 Task: Open a blank sheet, save the file as Americanrevolution.doc and add heading 'American Revolution'American Revolution ,with the parapraph,with the parapraph The American Revolution marked the country's fight for independence from British rule. Events like the Boston Tea Party and the signing of the Declaration of Independence shaped the foundation of the United States and its commitment to liberty and self-governance.Apply Font Style Aharoni And font size 14. Apply font style in  Heading Bernard MT Condensed and font size 14 Change heading alignment to  Center
Action: Key pressed ctrl+N
Screenshot: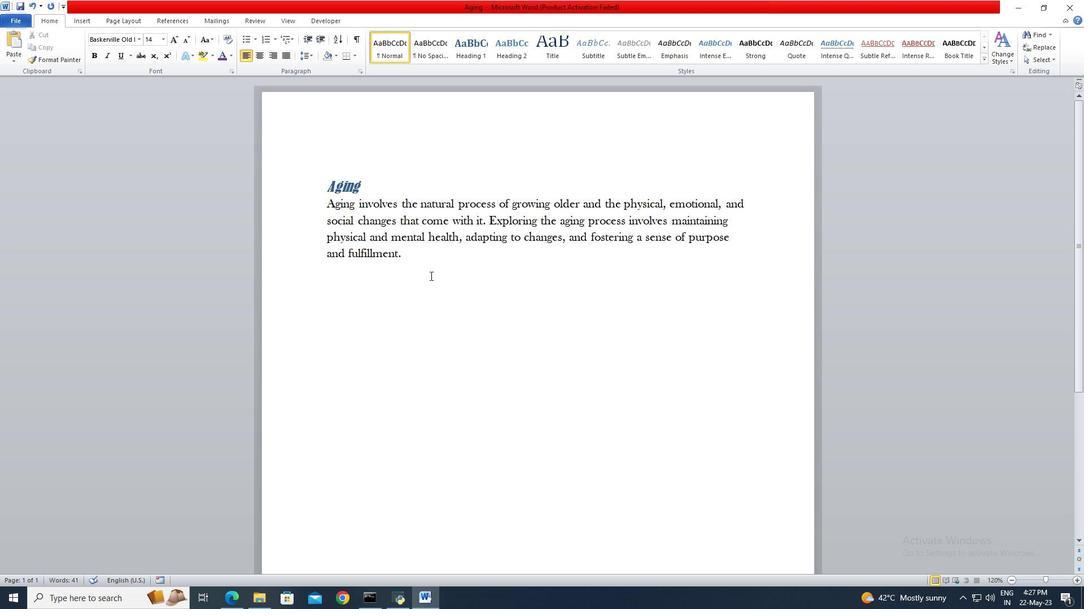 
Action: Mouse moved to (26, 22)
Screenshot: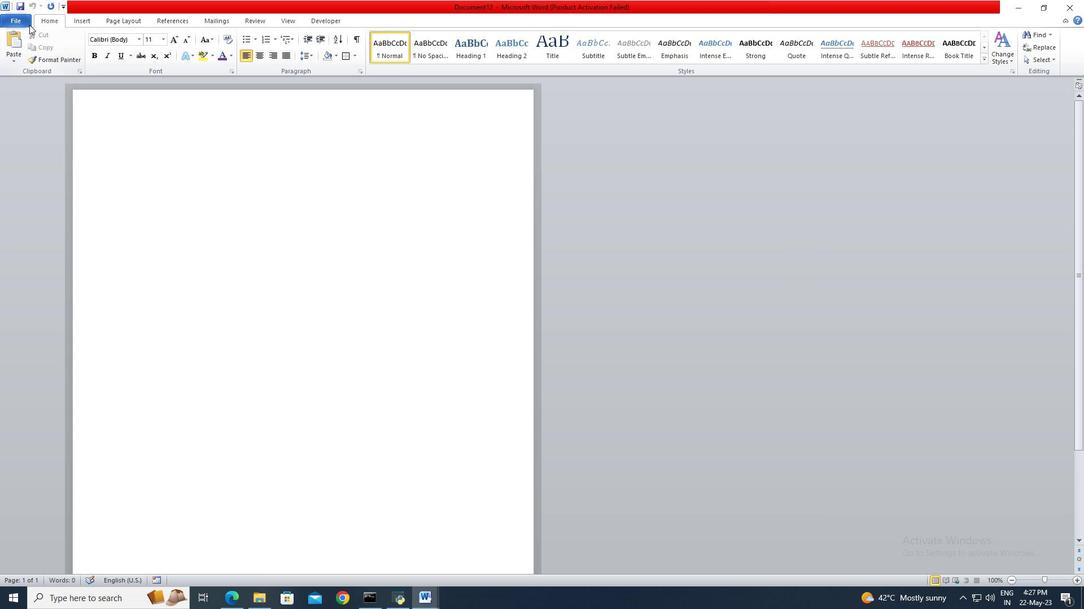 
Action: Mouse pressed left at (26, 22)
Screenshot: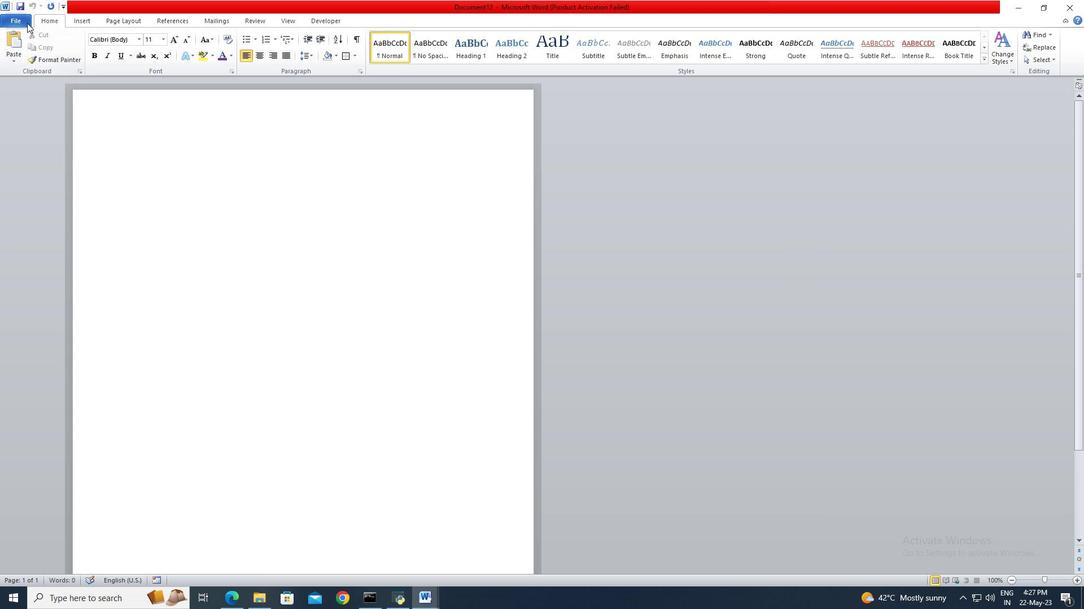 
Action: Mouse moved to (33, 54)
Screenshot: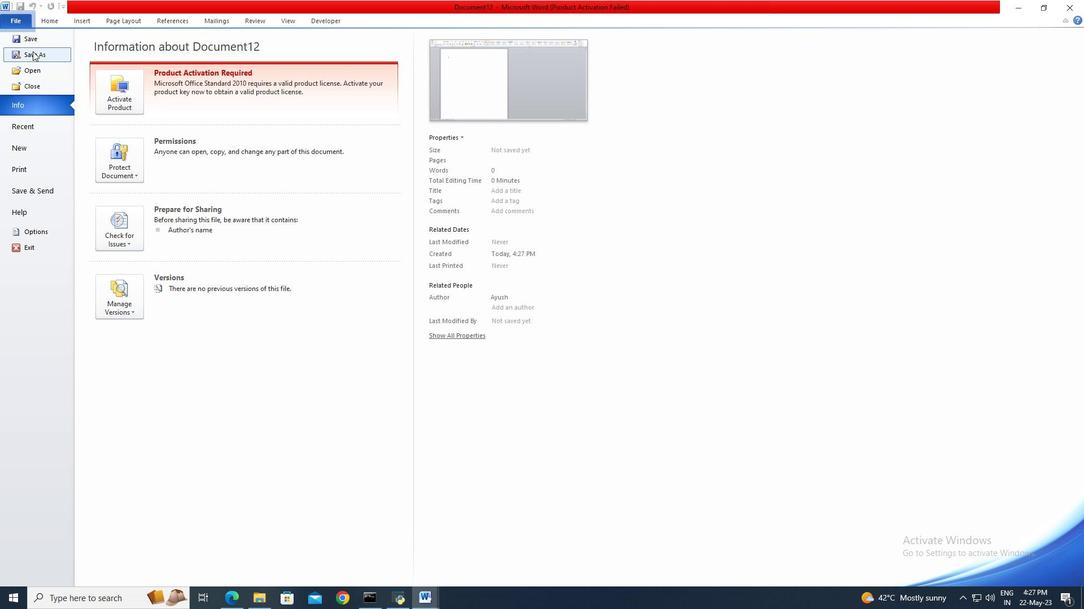 
Action: Mouse pressed left at (33, 54)
Screenshot: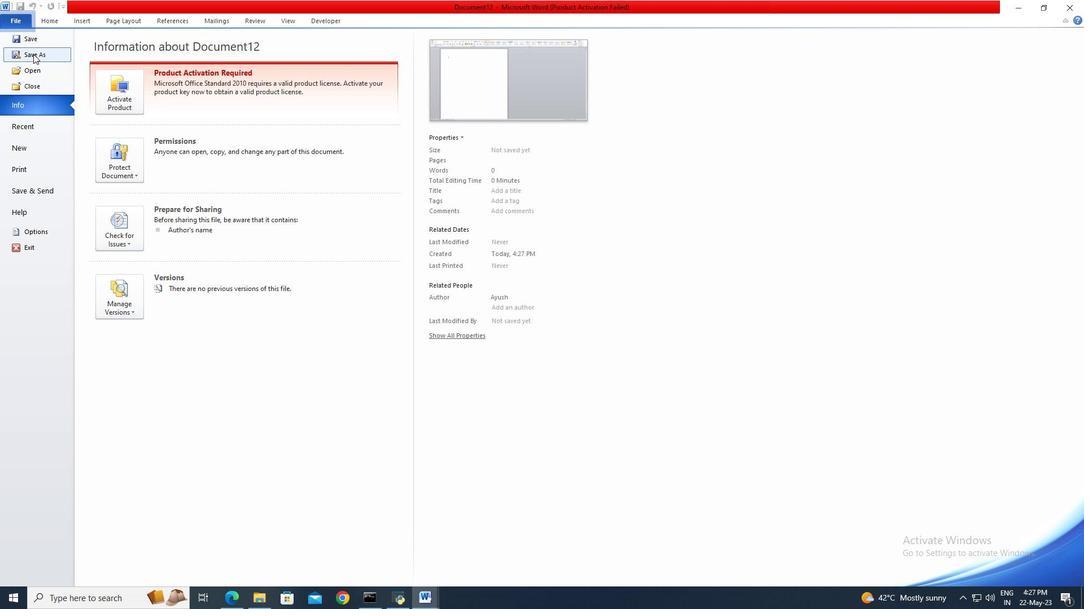 
Action: Key pressed <Key.shift>Americanrevolution
Screenshot: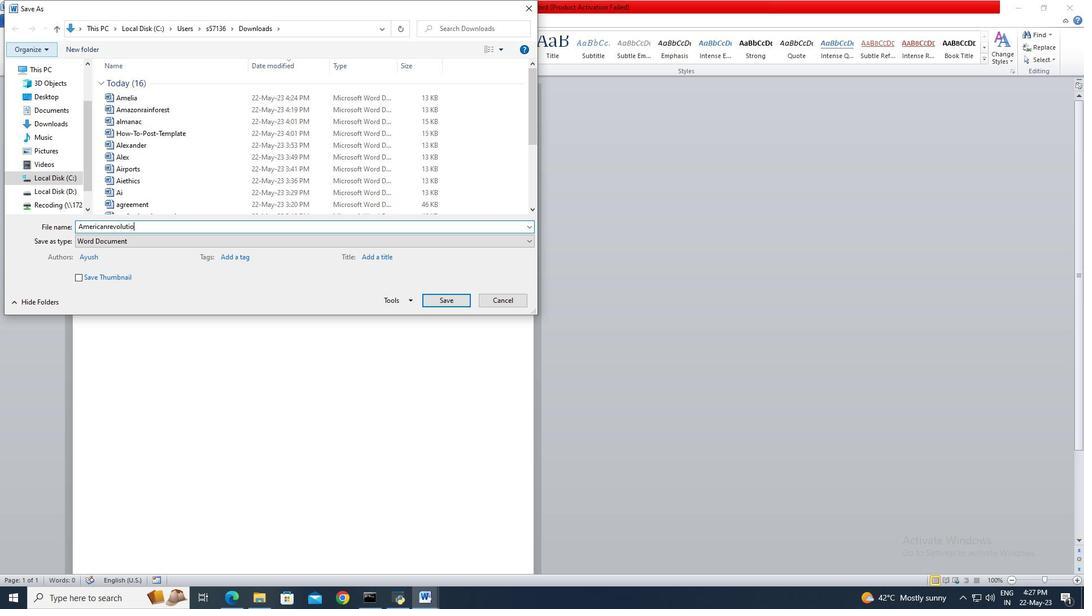 
Action: Mouse moved to (446, 304)
Screenshot: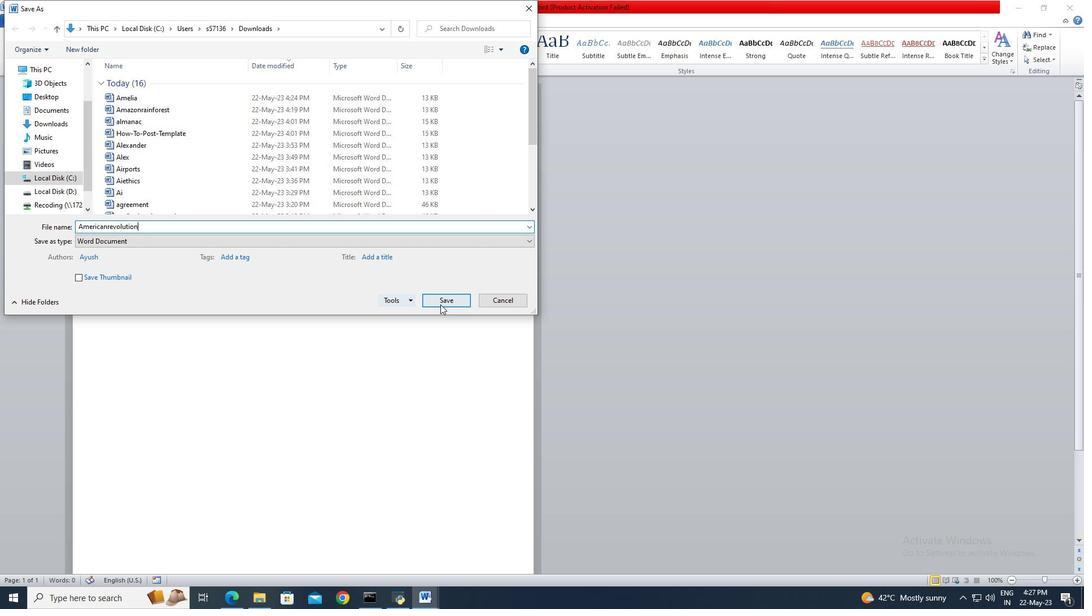 
Action: Mouse pressed left at (446, 304)
Screenshot: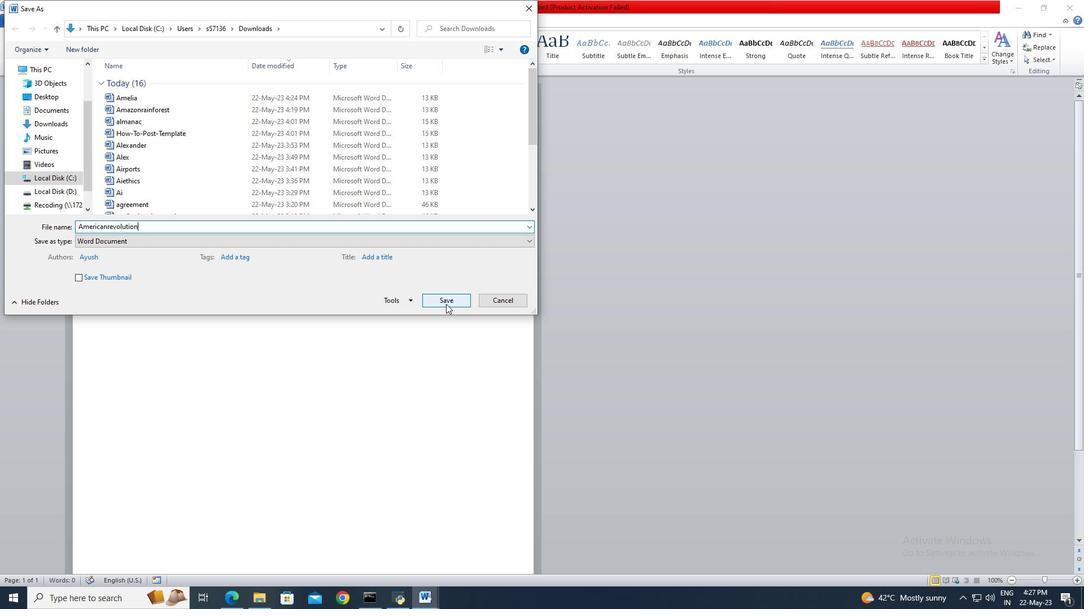 
Action: Mouse moved to (473, 54)
Screenshot: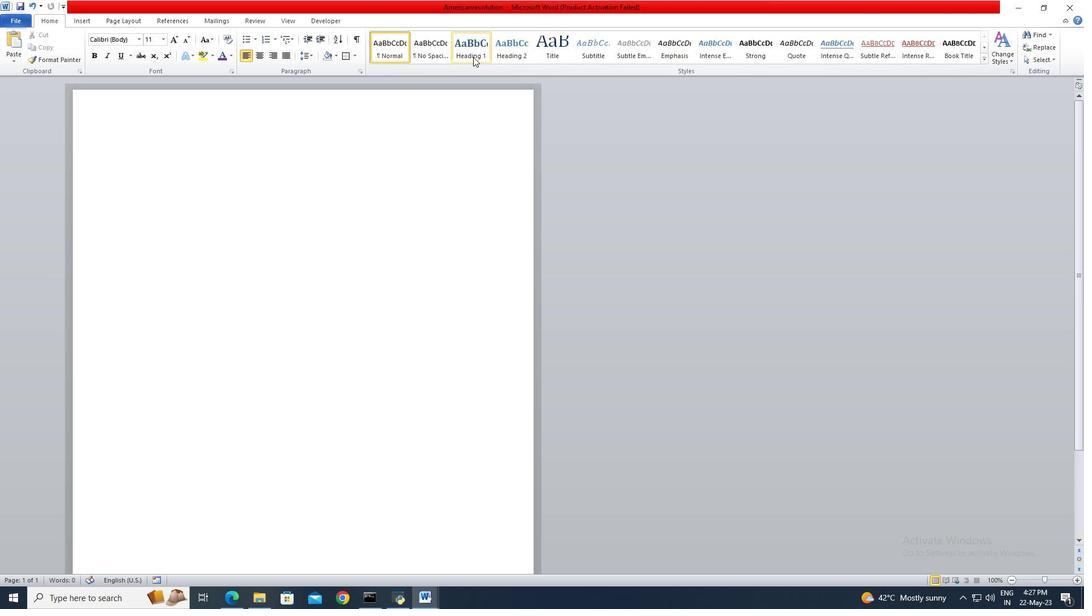 
Action: Mouse pressed left at (473, 54)
Screenshot: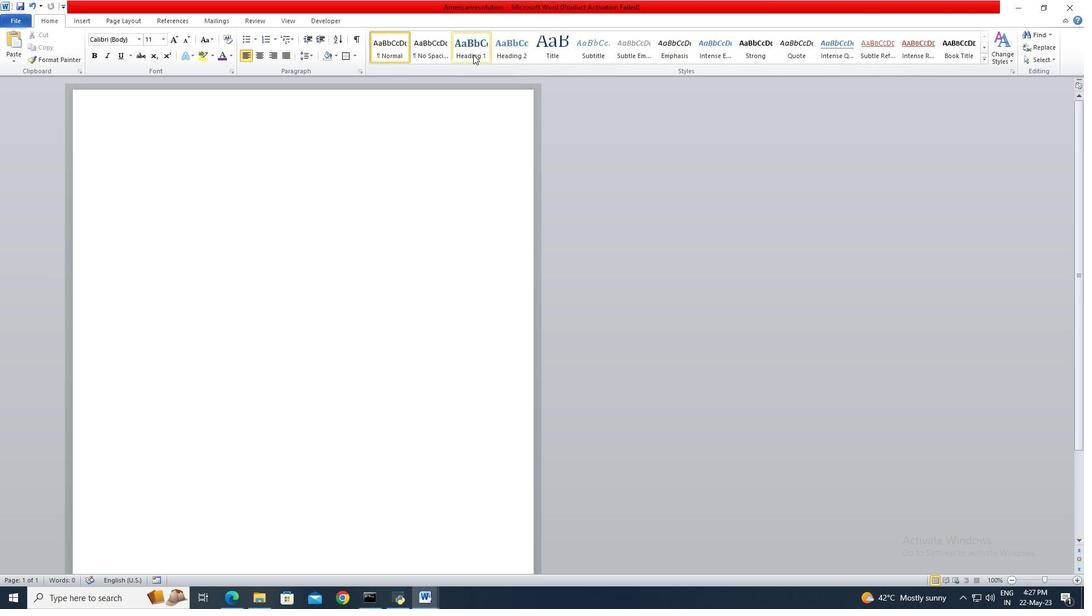 
Action: Key pressed <Key.shift>American<Key.space><Key.shift>Revolution
Screenshot: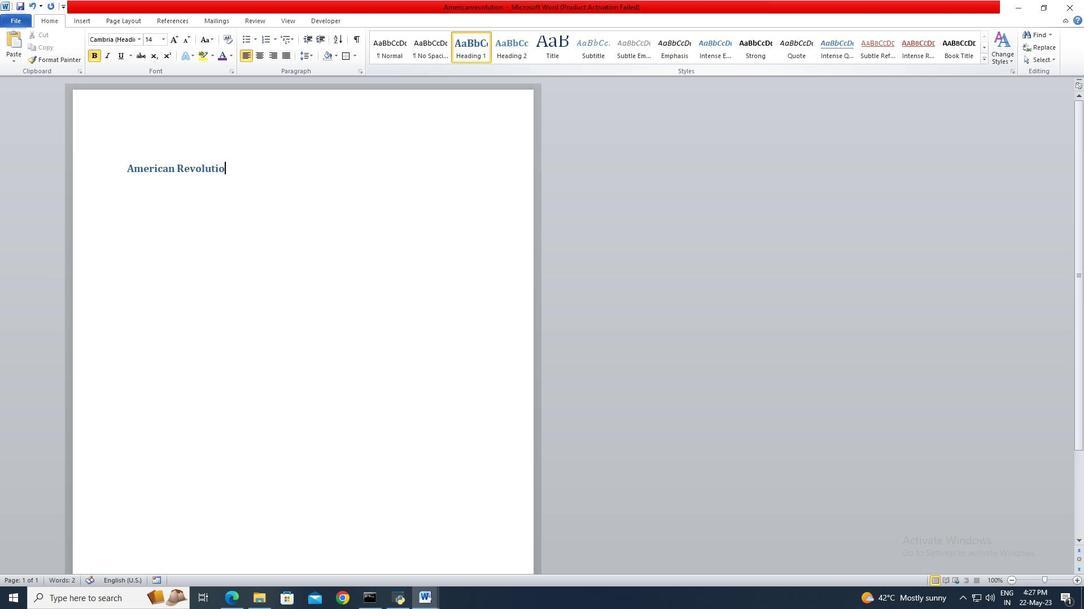 
Action: Mouse moved to (472, 54)
Screenshot: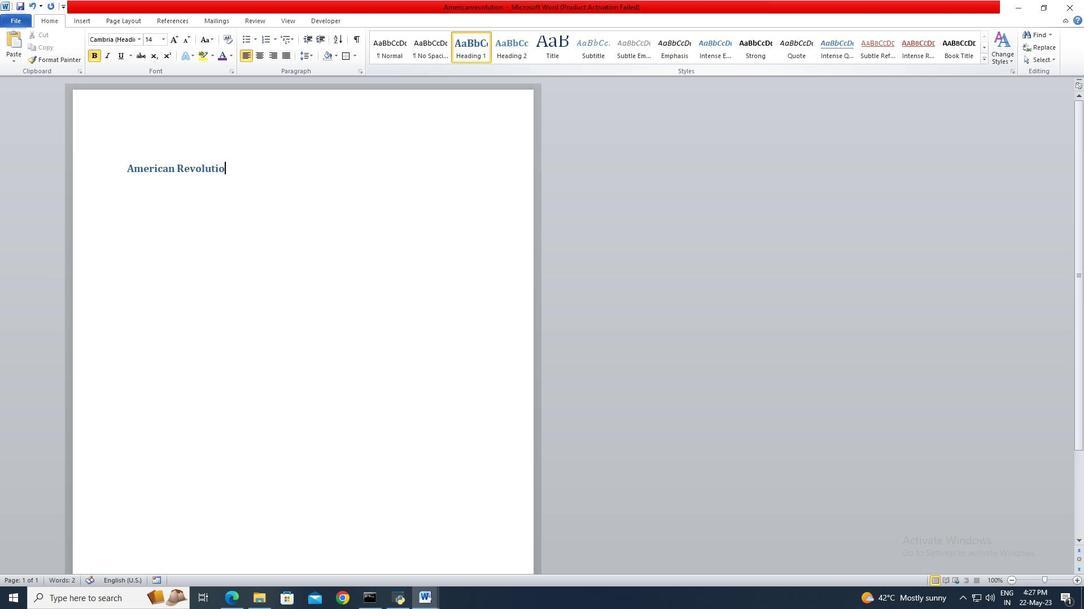 
Action: Key pressed <Key.enter><Key.shift>The<Key.space><Key.shift>American<Key.space><Key.shift>Revolution<Key.space>marked<Key.space>the<Key.space>country's<Key.space>fight<Key.space>for<Key.space>independence<Key.space>from<Key.space><Key.shift>British<Key.space>rule.<Key.space><Key.shift>Events<Key.space>like<Key.space>the<Key.space><Key.shift>Boston<Key.space><Key.shift>Tea<Key.space><Key.shift>Party<Key.space>and<Key.space>the<Key.space>signing<Key.space>of<Key.space>the<Key.space><Key.shift>Declaration<Key.space>of<Key.space><Key.shift>Independence<Key.space>shaped<Key.space>the<Key.space>foundation<Key.space>of<Key.space>the<Key.space><Key.shift>United<Key.space>s<Key.backspace><Key.shift>States<Key.space>and<Key.space>its<Key.space>commitment<Key.space>to<Key.space>liberty<Key.space>and<Key.space>self-governance.
Screenshot: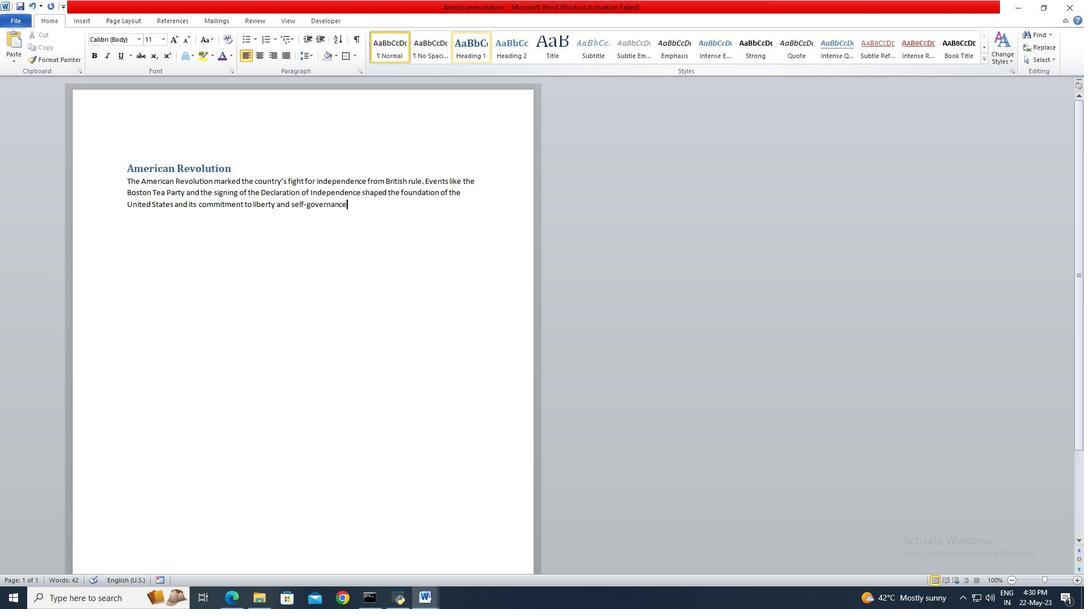 
Action: Mouse moved to (133, 183)
Screenshot: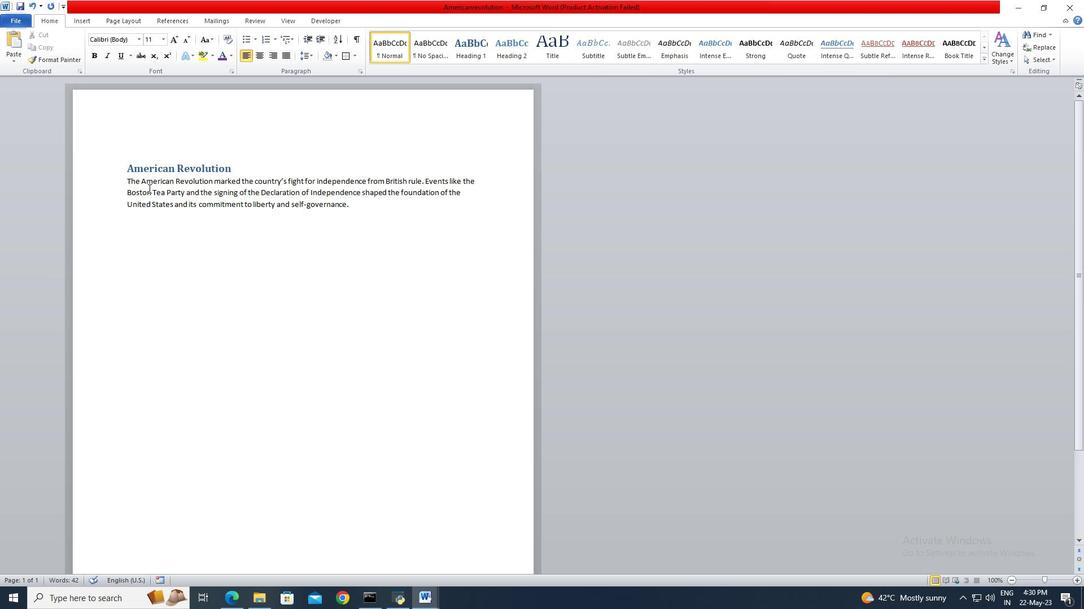 
Action: Mouse pressed left at (133, 183)
Screenshot: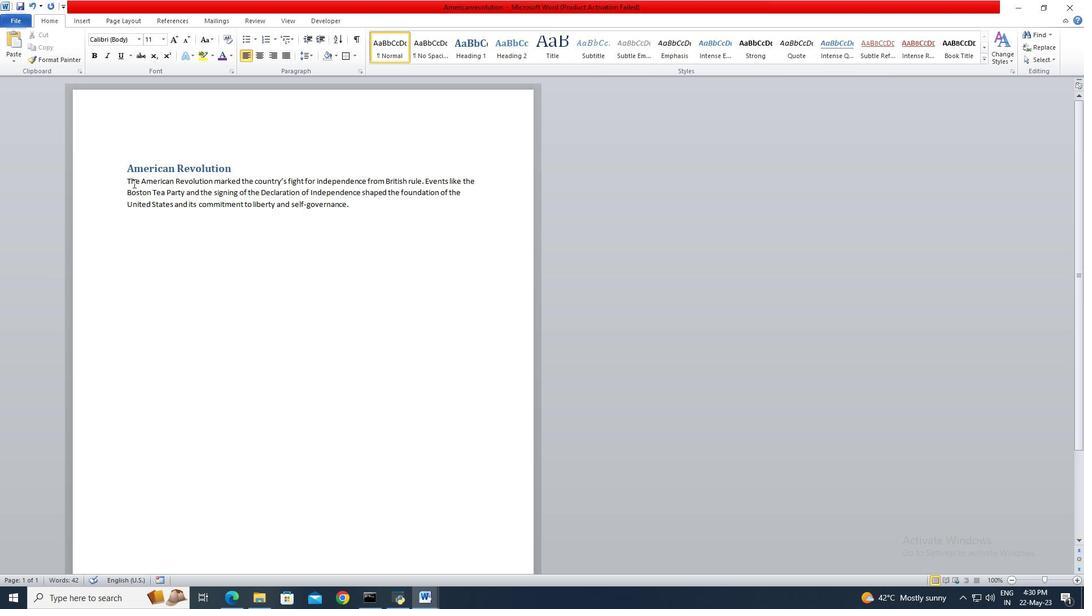 
Action: Mouse moved to (128, 177)
Screenshot: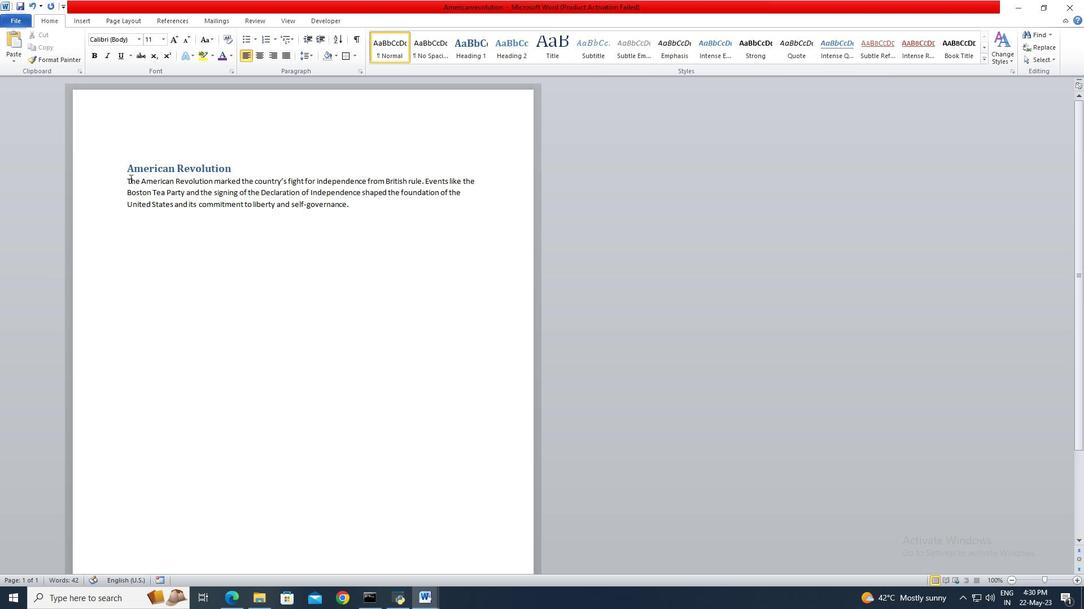 
Action: Mouse pressed left at (128, 177)
Screenshot: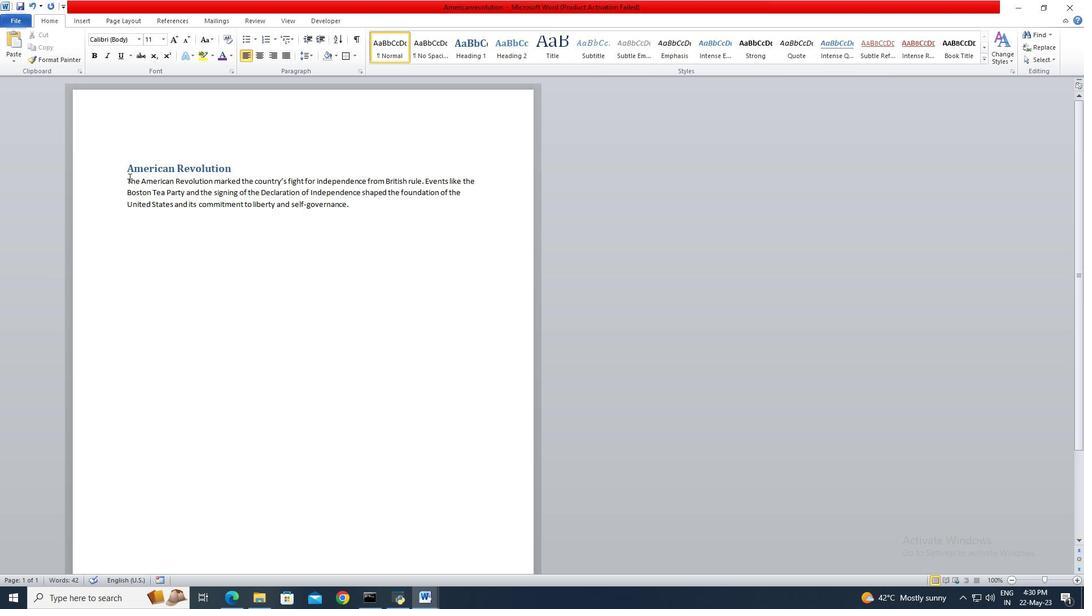 
Action: Mouse moved to (346, 212)
Screenshot: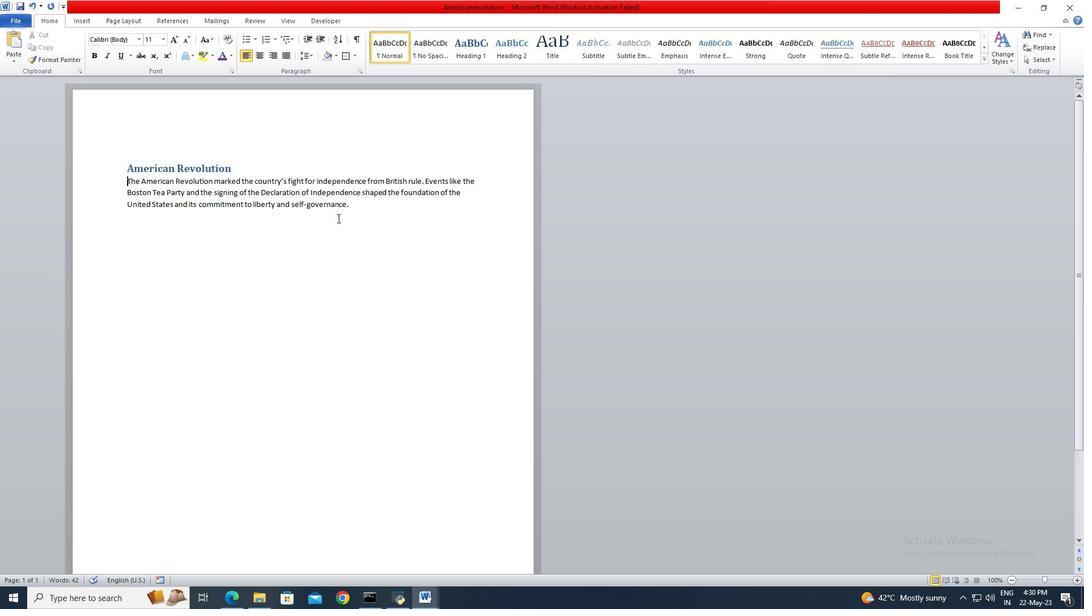 
Action: Key pressed <Key.shift>
Screenshot: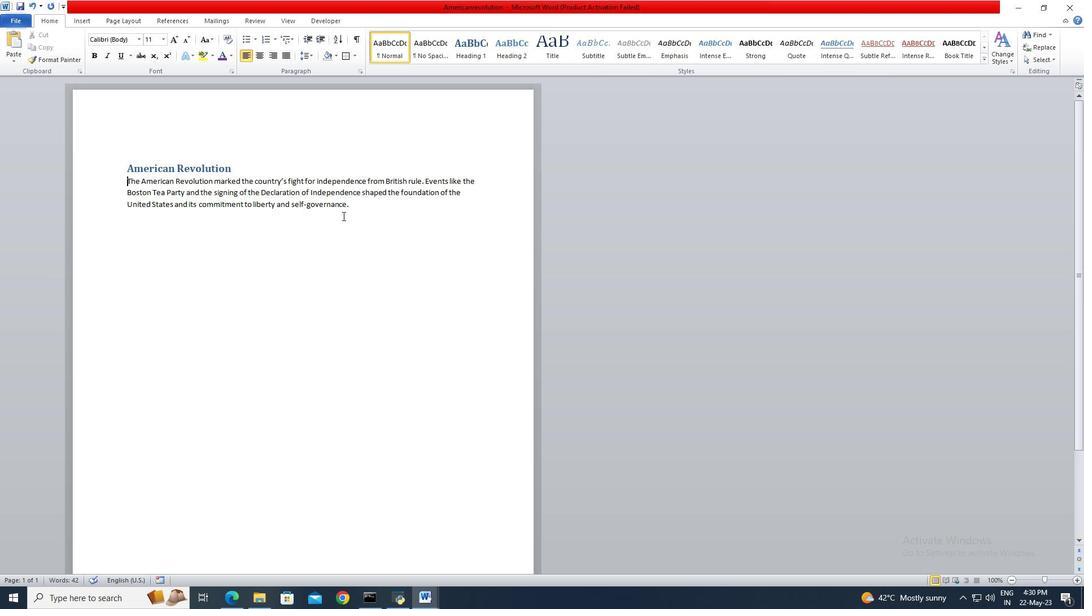 
Action: Mouse moved to (352, 208)
Screenshot: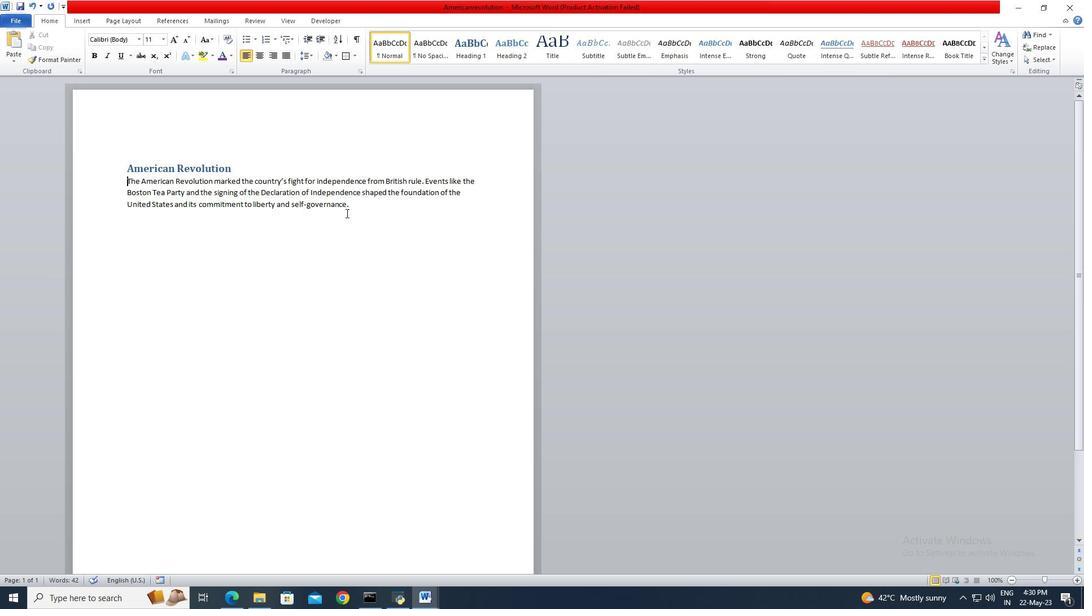 
Action: Mouse pressed left at (352, 208)
Screenshot: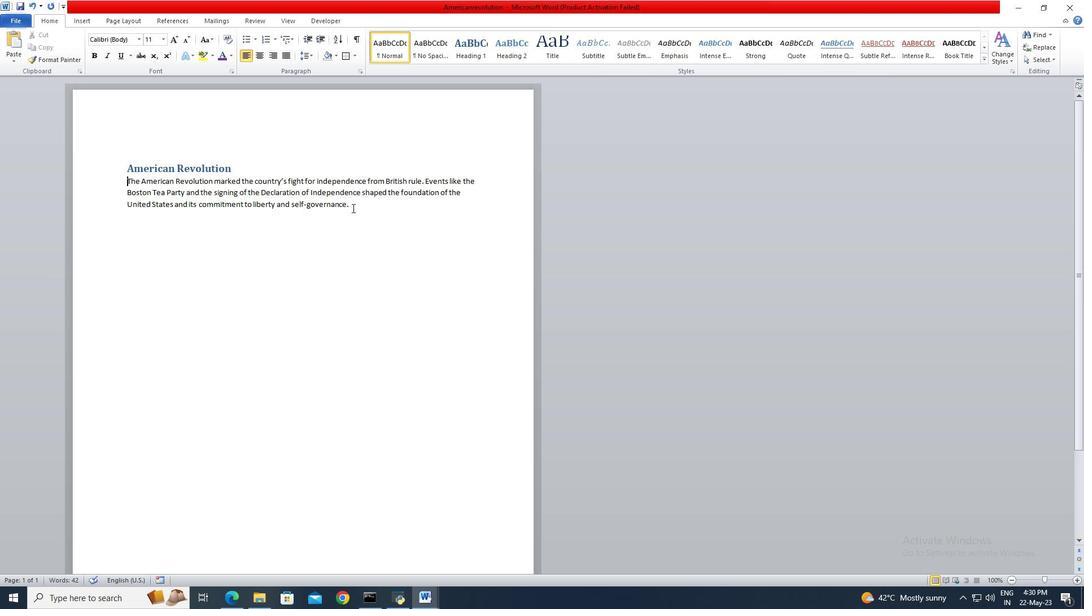 
Action: Key pressed <Key.shift>
Screenshot: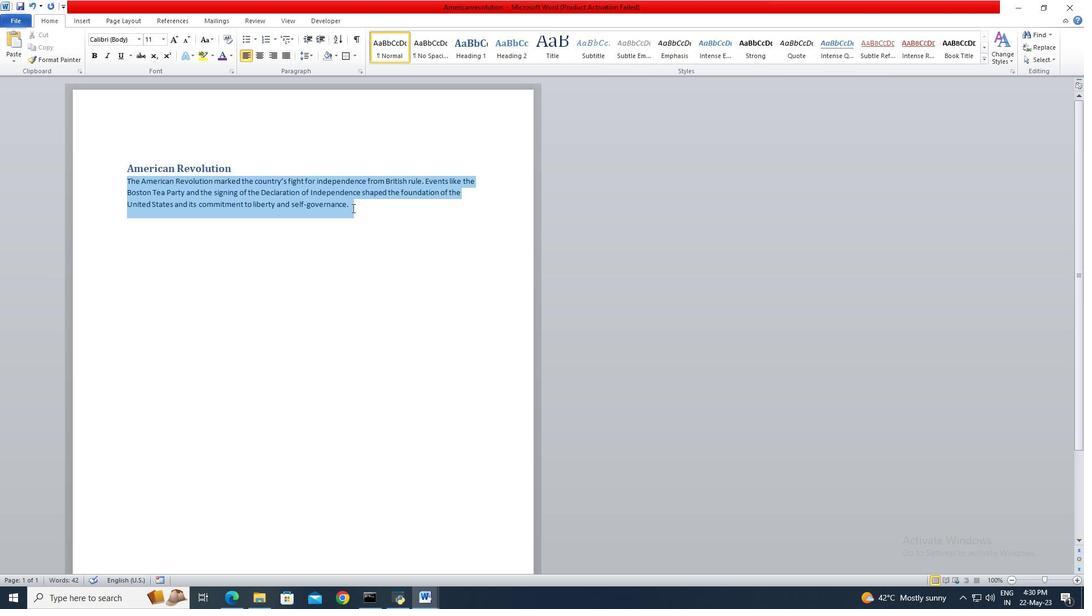 
Action: Mouse moved to (140, 42)
Screenshot: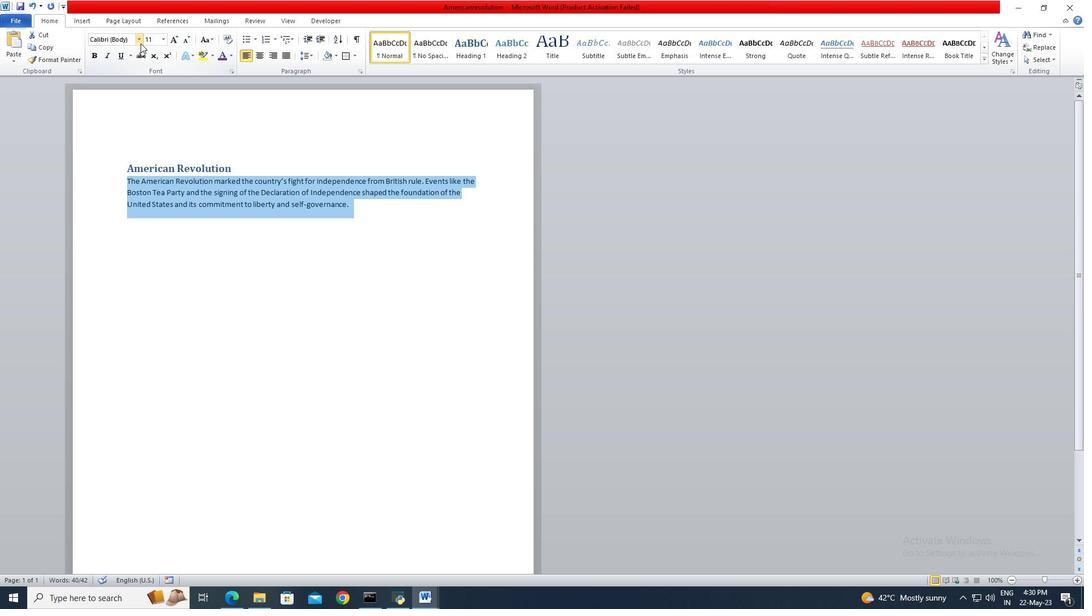 
Action: Mouse pressed left at (140, 42)
Screenshot: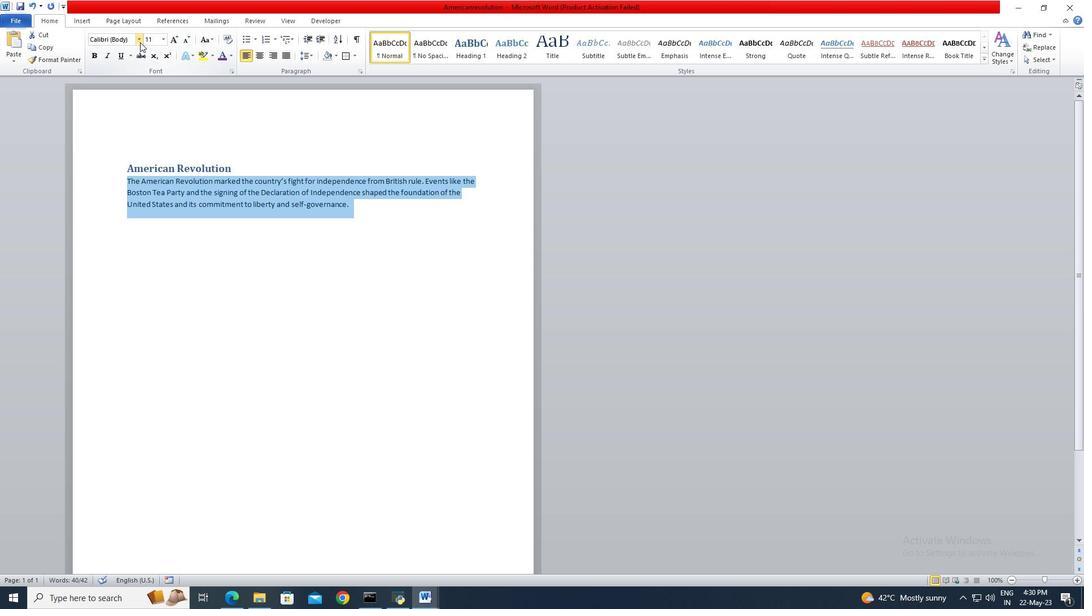 
Action: Mouse moved to (159, 330)
Screenshot: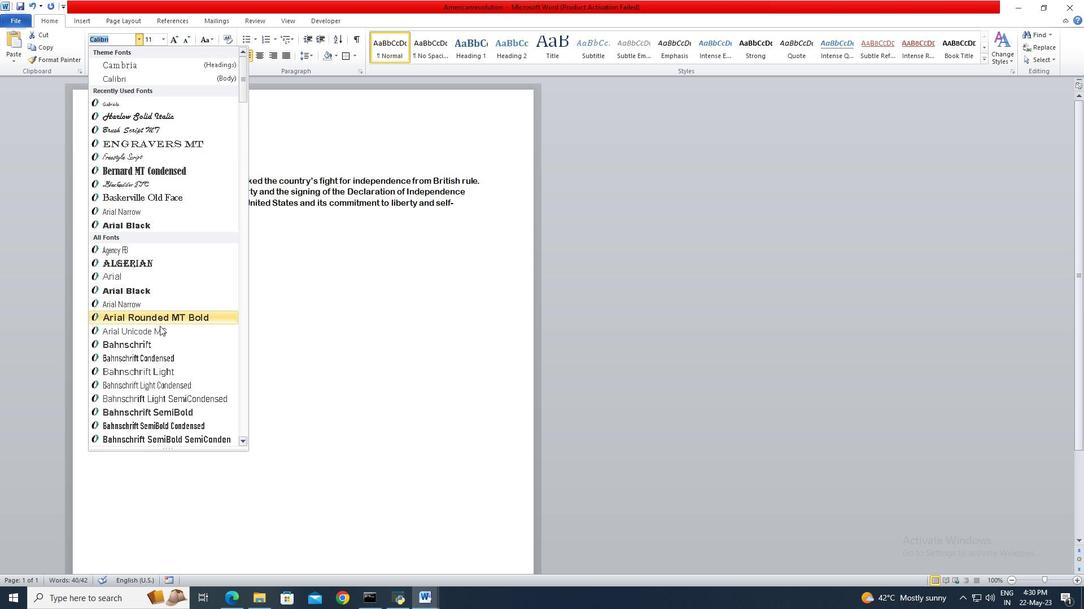
Action: Mouse scrolled (159, 330) with delta (0, 0)
Screenshot: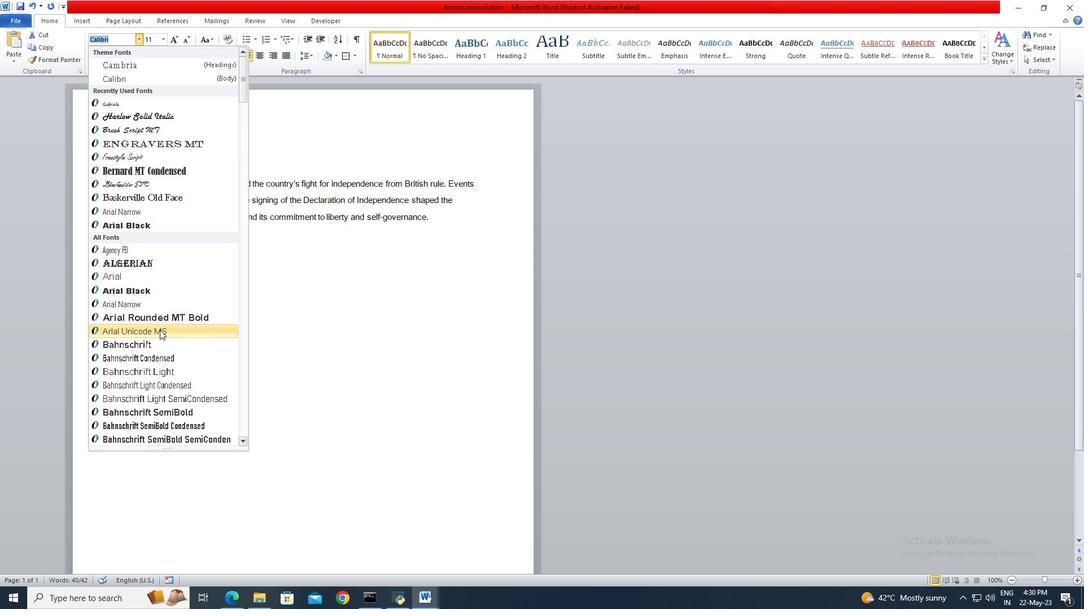 
Action: Mouse scrolled (159, 330) with delta (0, 0)
Screenshot: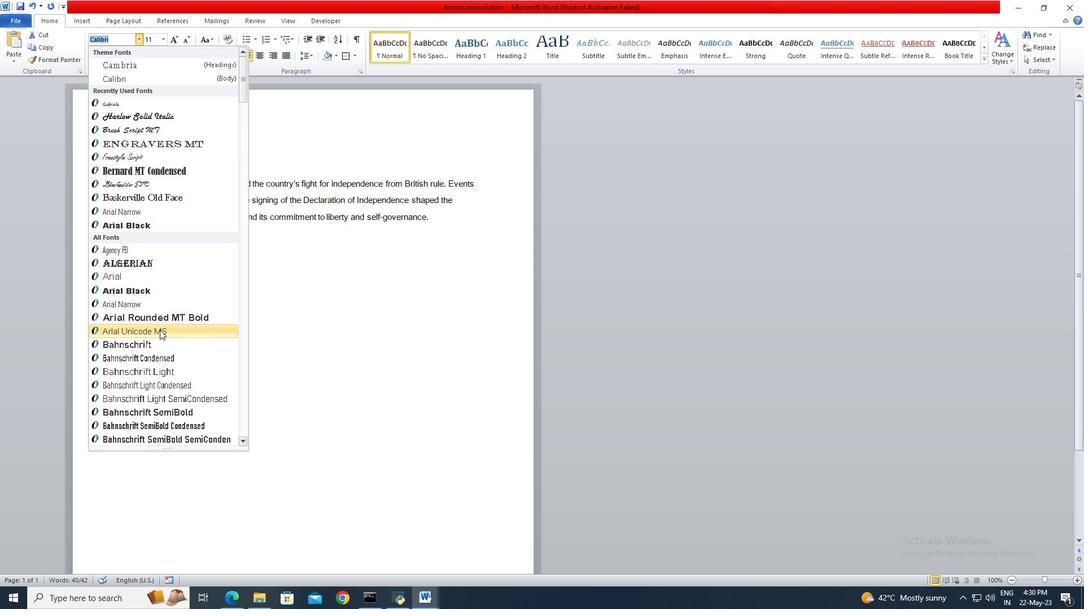 
Action: Mouse moved to (164, 41)
Screenshot: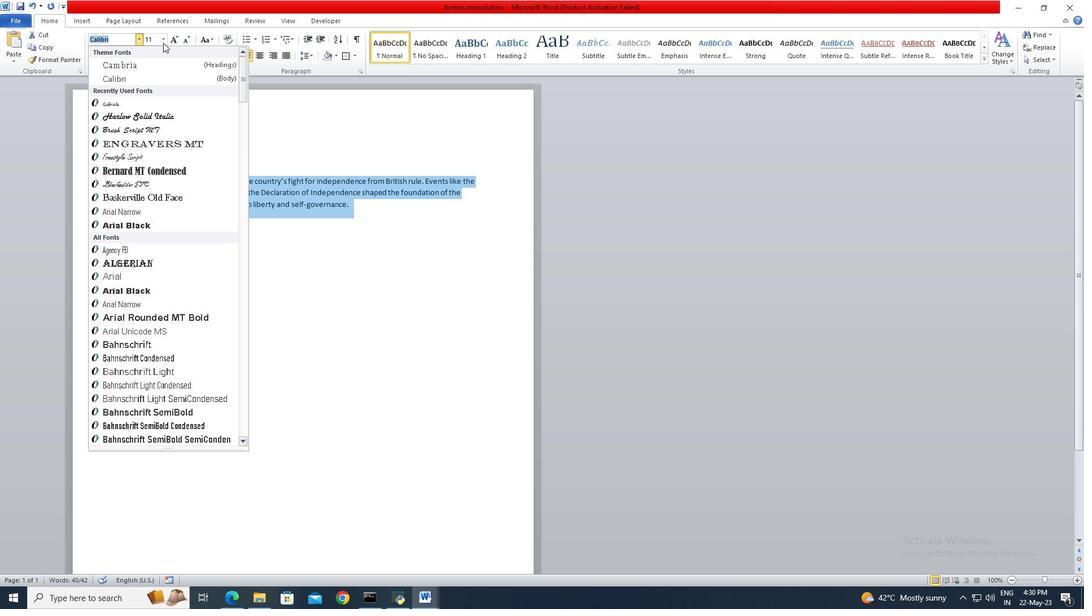 
Action: Mouse pressed left at (164, 41)
Screenshot: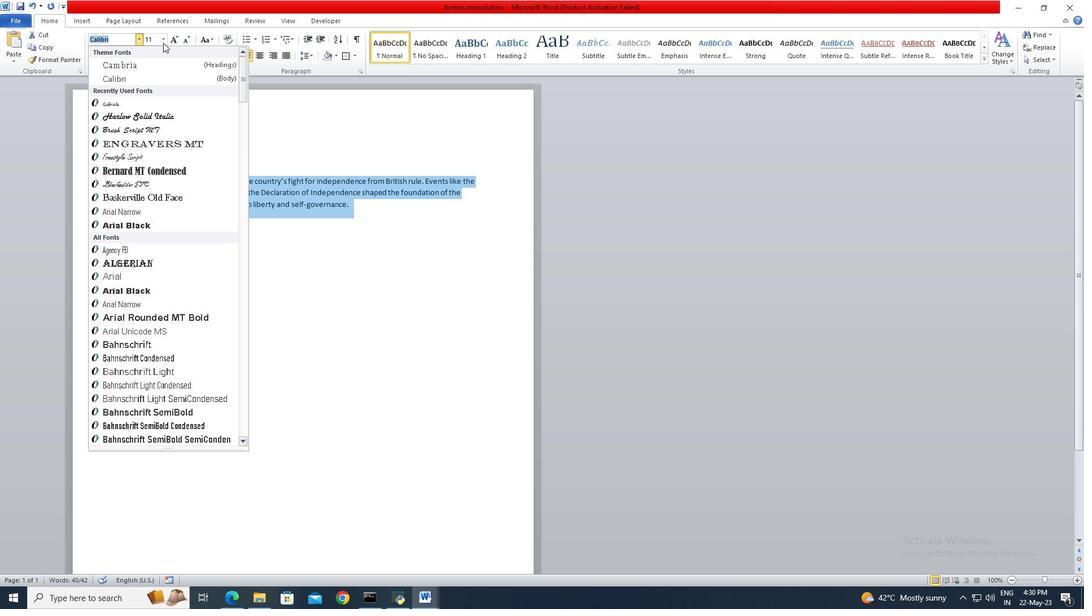 
Action: Mouse moved to (155, 101)
Screenshot: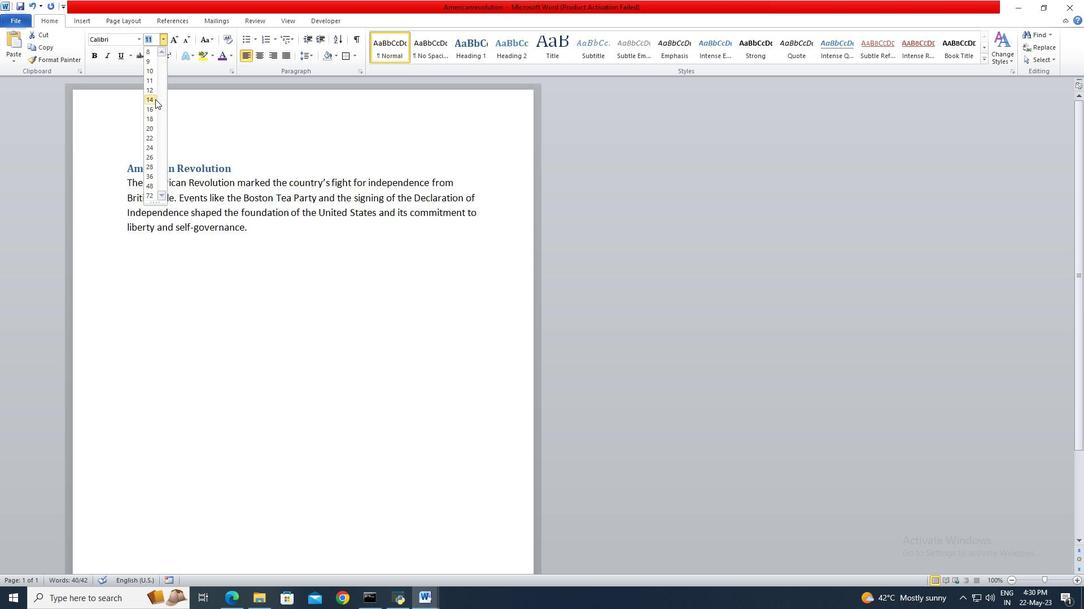 
Action: Mouse pressed left at (155, 101)
Screenshot: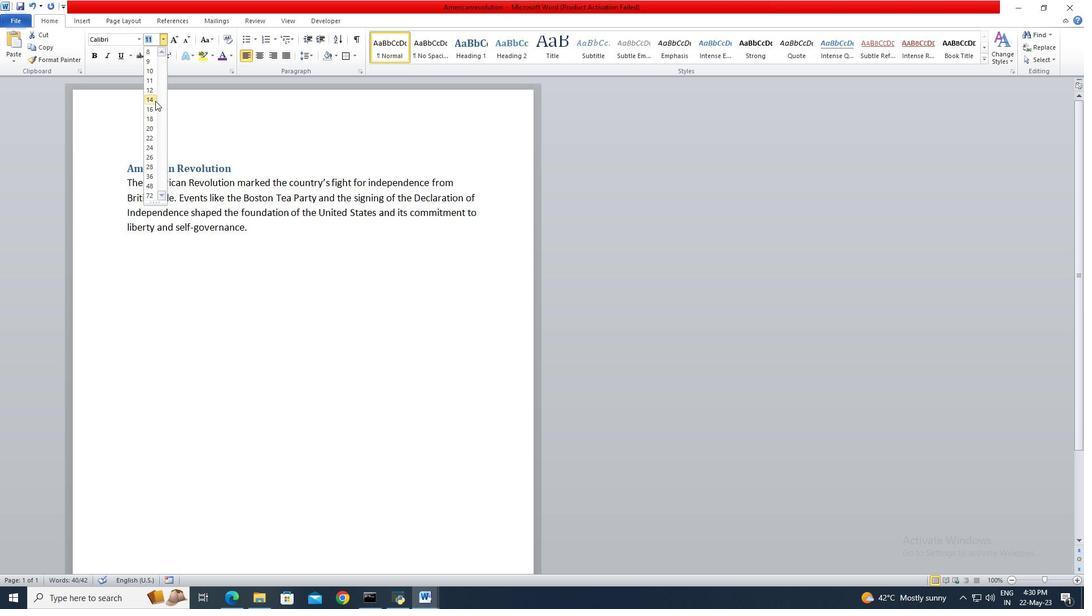 
Action: Mouse moved to (181, 175)
Screenshot: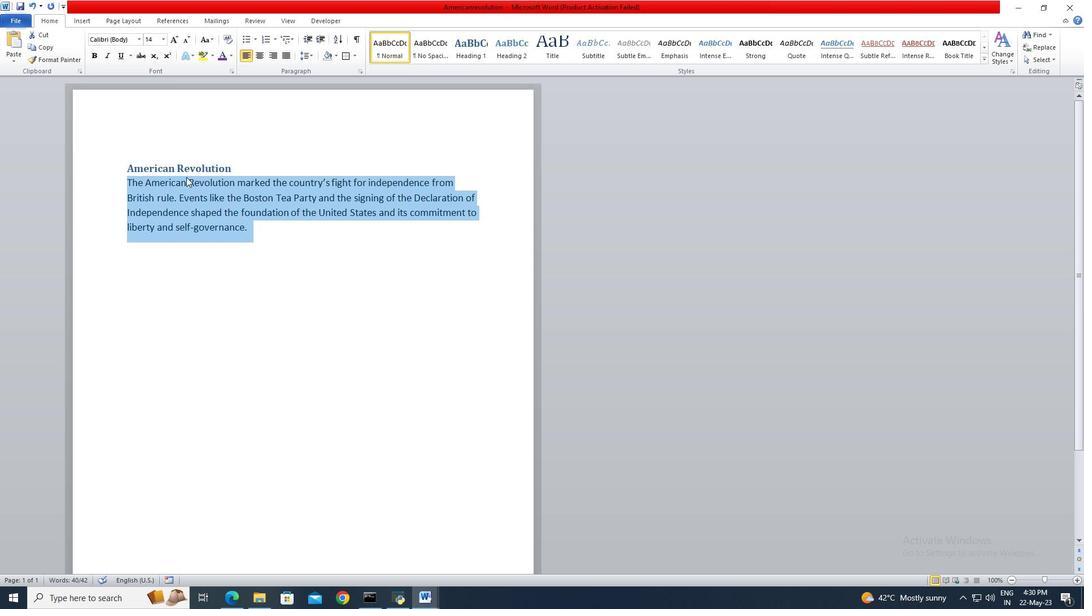 
Action: Mouse pressed left at (181, 175)
Screenshot: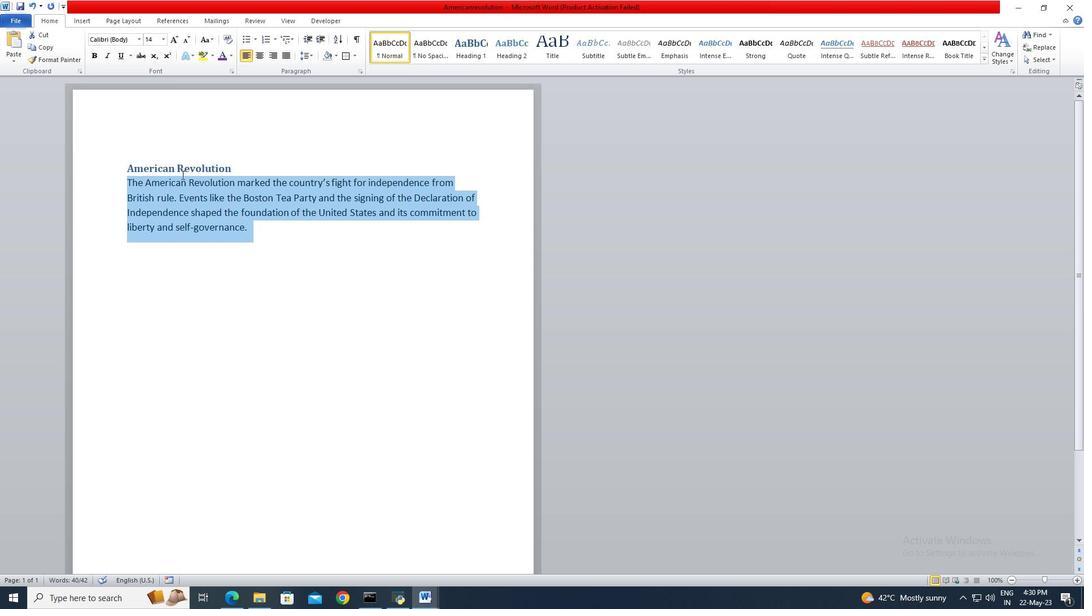 
Action: Mouse moved to (125, 166)
Screenshot: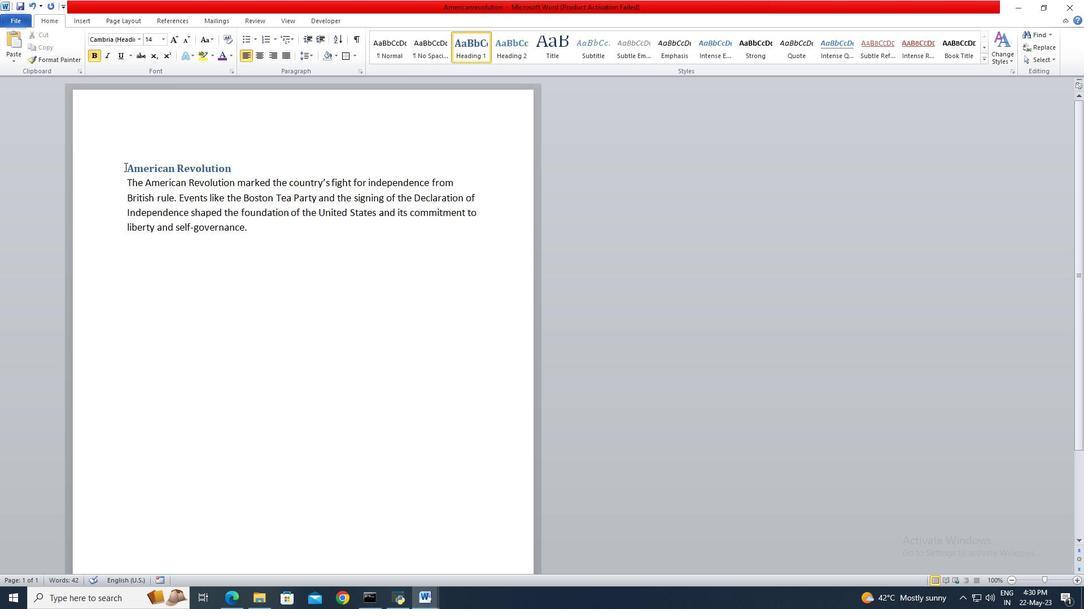 
Action: Mouse pressed left at (125, 166)
Screenshot: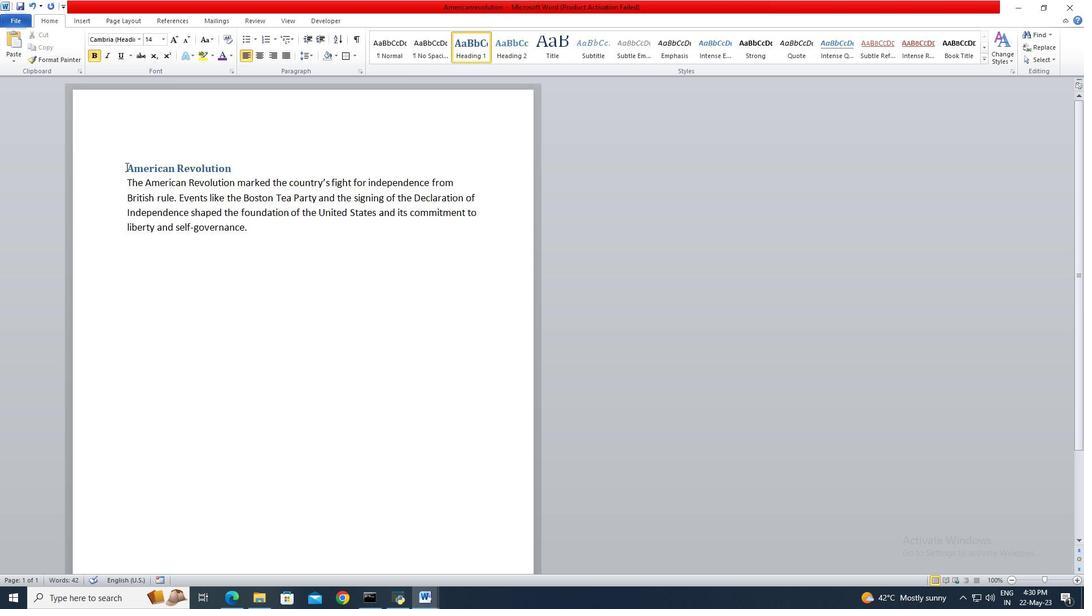 
Action: Mouse moved to (230, 160)
Screenshot: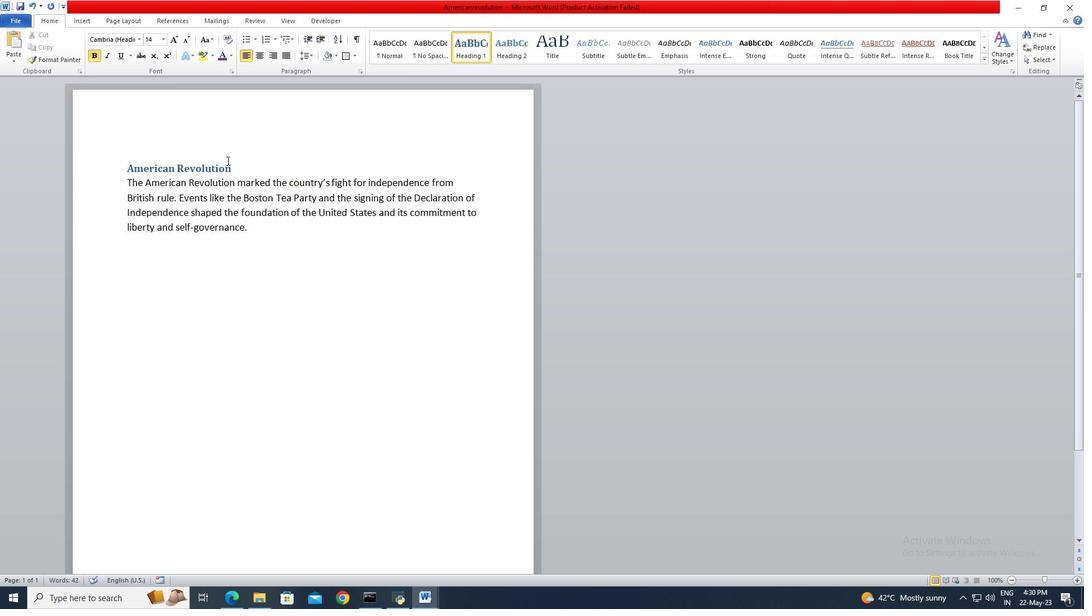 
Action: Mouse pressed left at (230, 160)
Screenshot: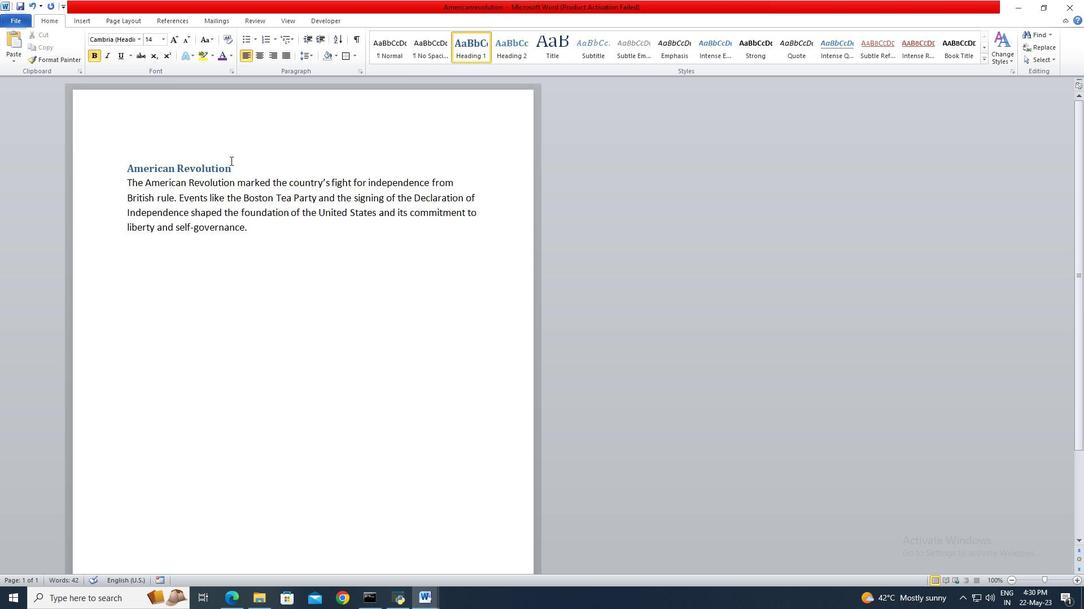 
Action: Mouse moved to (139, 39)
Screenshot: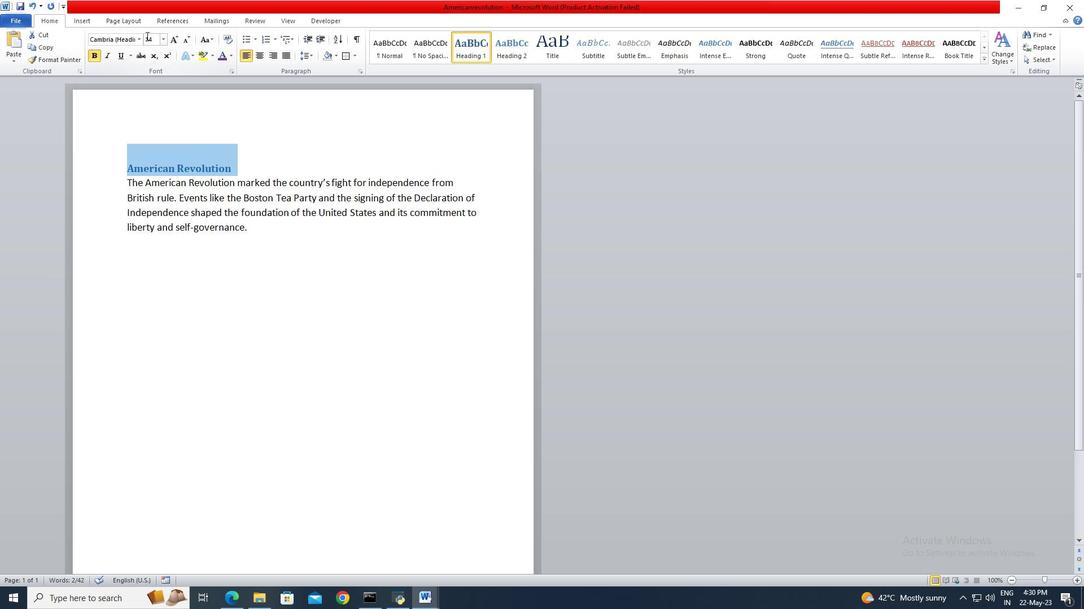 
Action: Mouse pressed left at (139, 39)
Screenshot: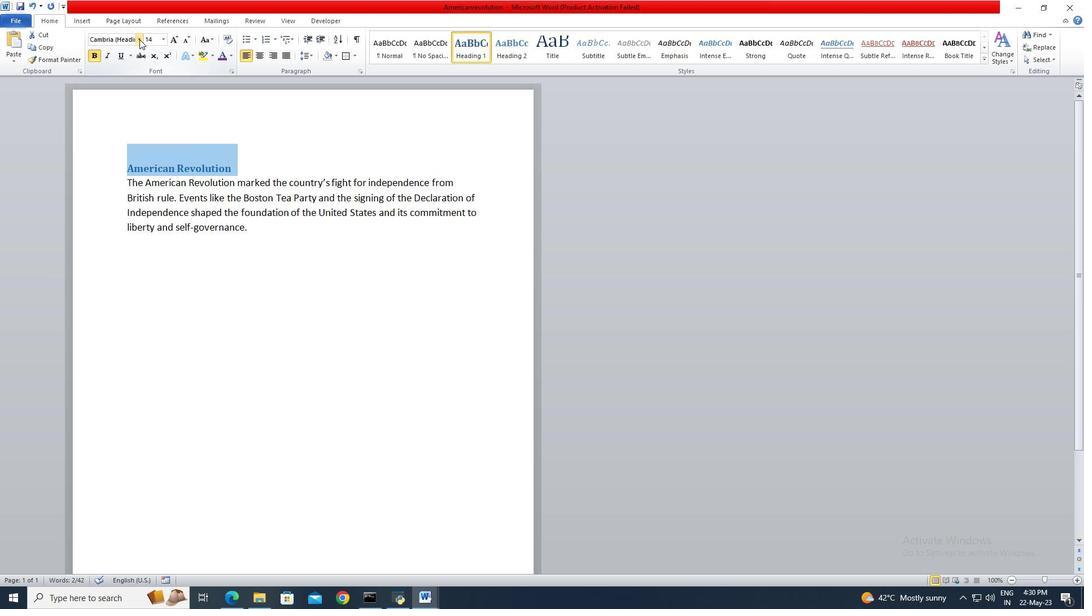
Action: Mouse moved to (177, 170)
Screenshot: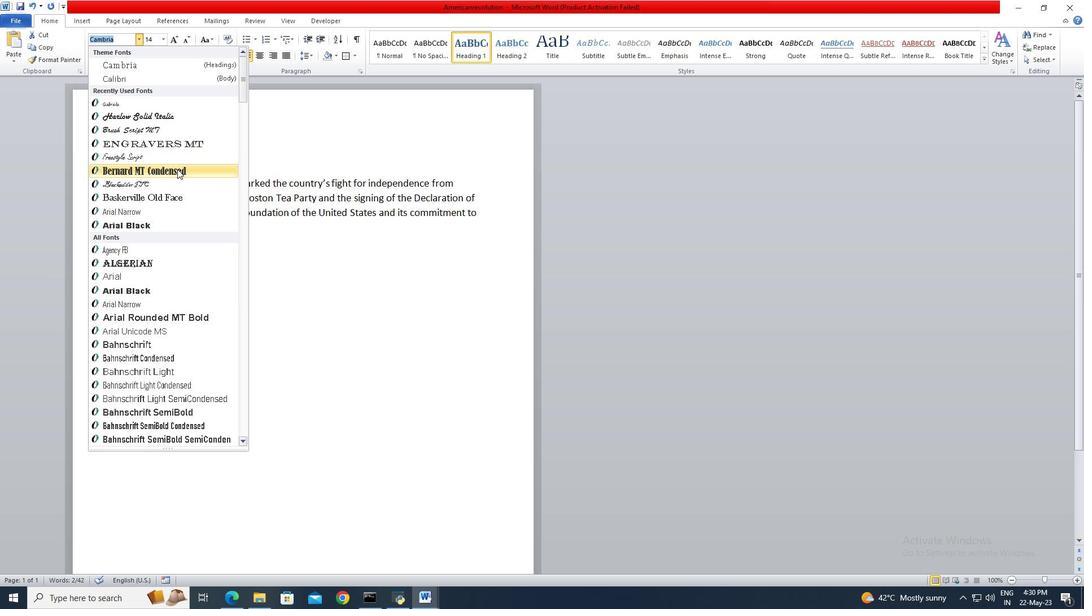 
Action: Mouse pressed left at (177, 170)
Screenshot: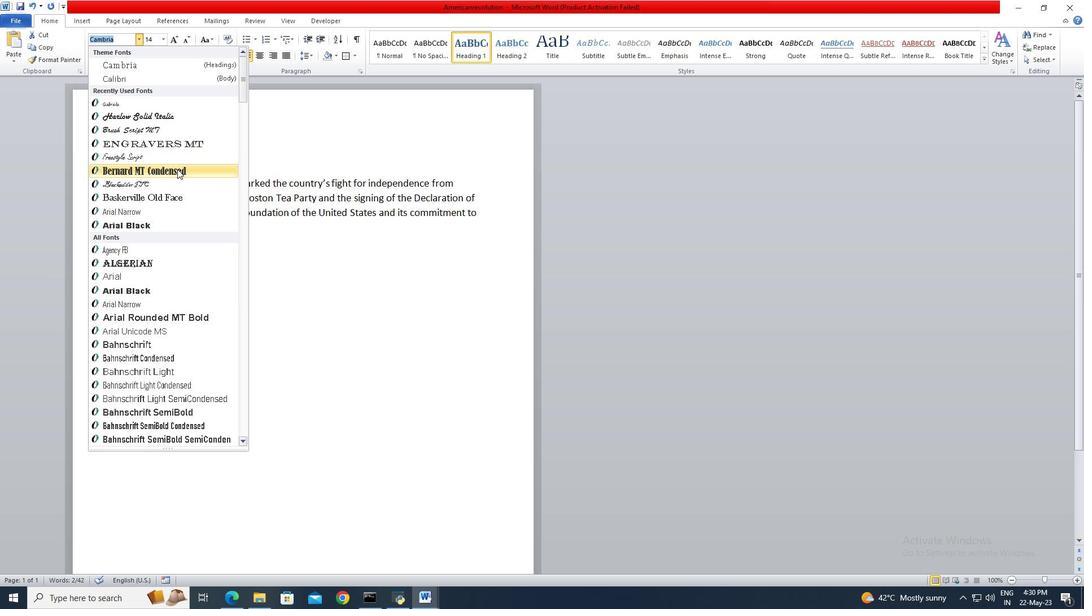 
Action: Mouse moved to (162, 36)
Screenshot: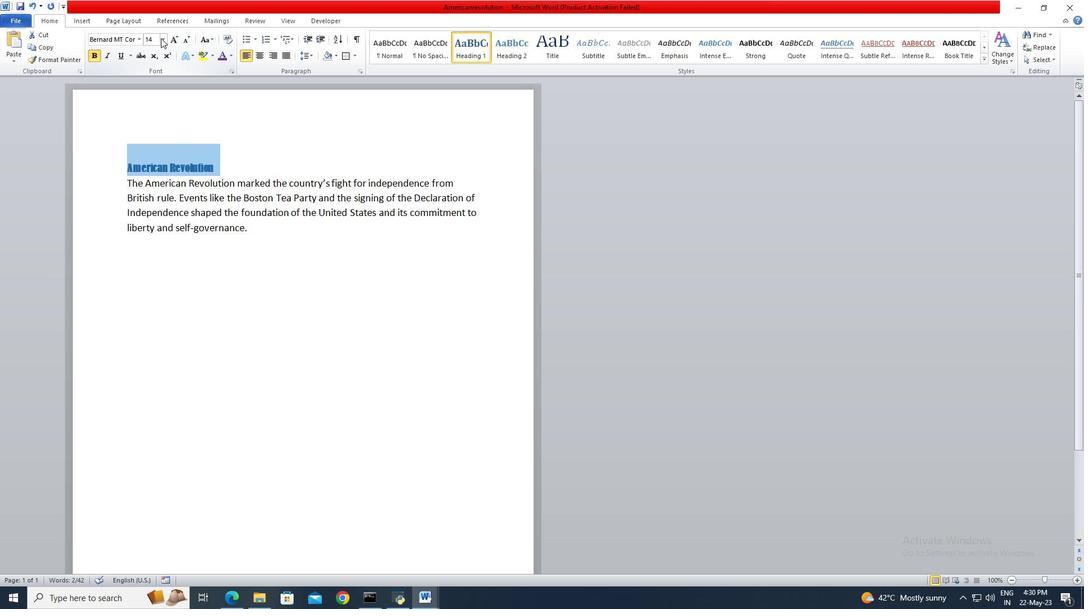 
Action: Mouse pressed left at (162, 36)
Screenshot: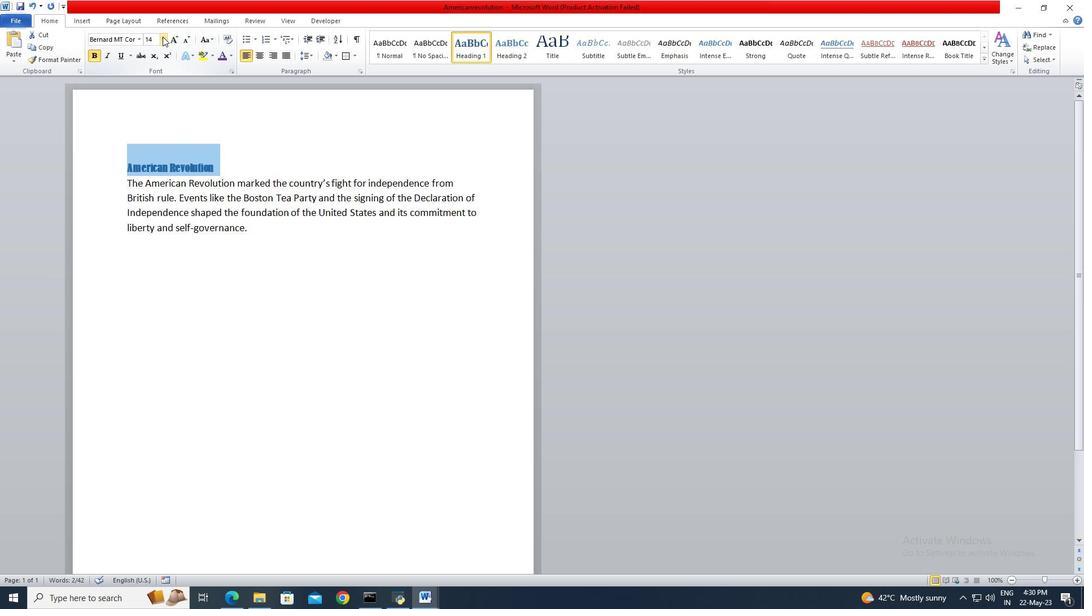 
Action: Mouse moved to (153, 99)
Screenshot: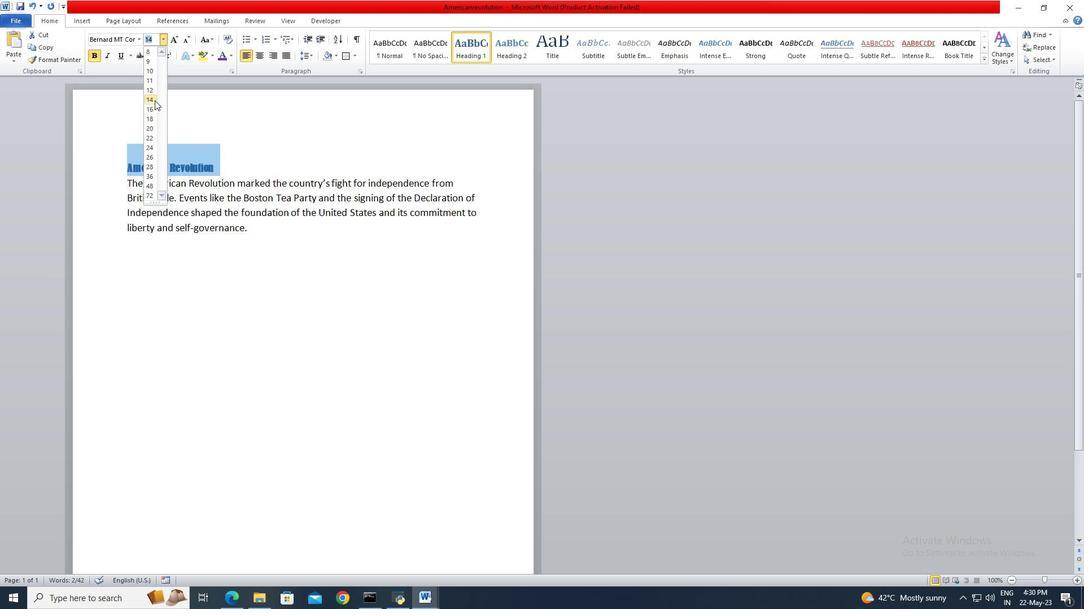 
Action: Mouse pressed left at (153, 99)
Screenshot: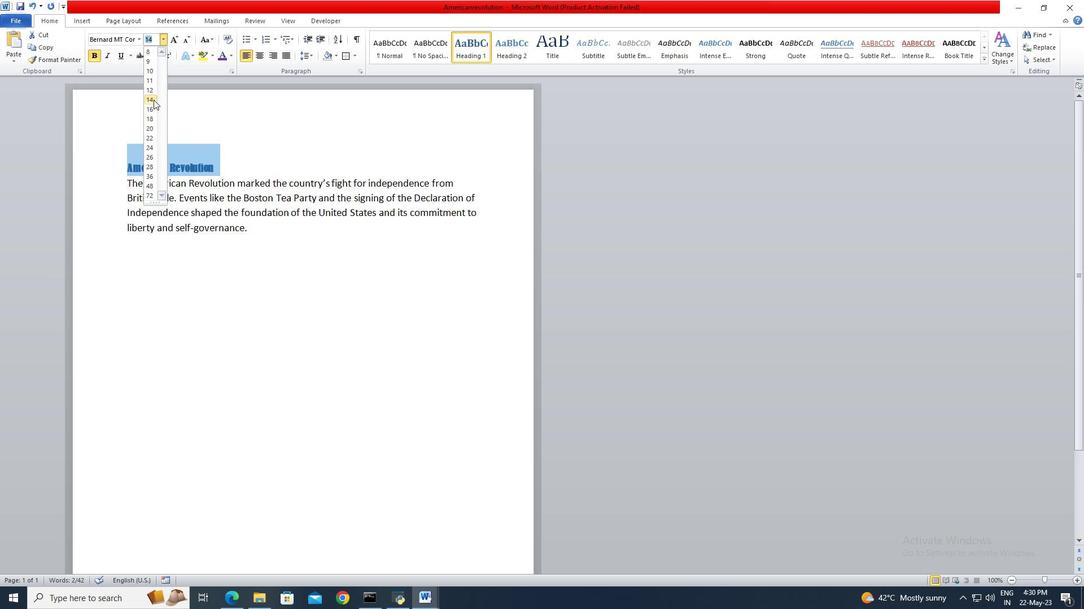 
Action: Mouse moved to (254, 55)
Screenshot: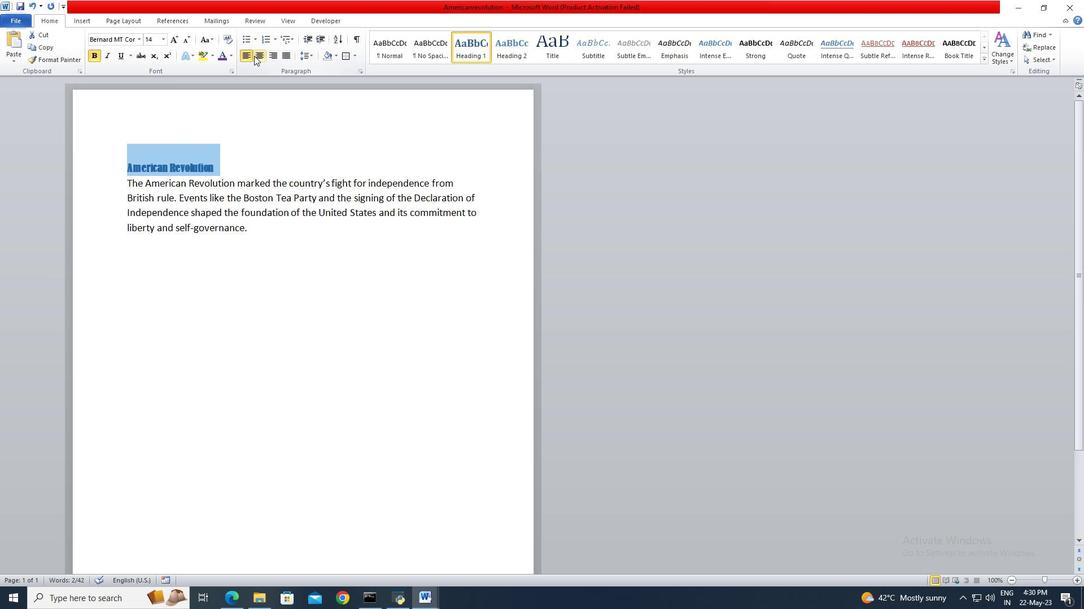 
Action: Mouse pressed left at (254, 55)
Screenshot: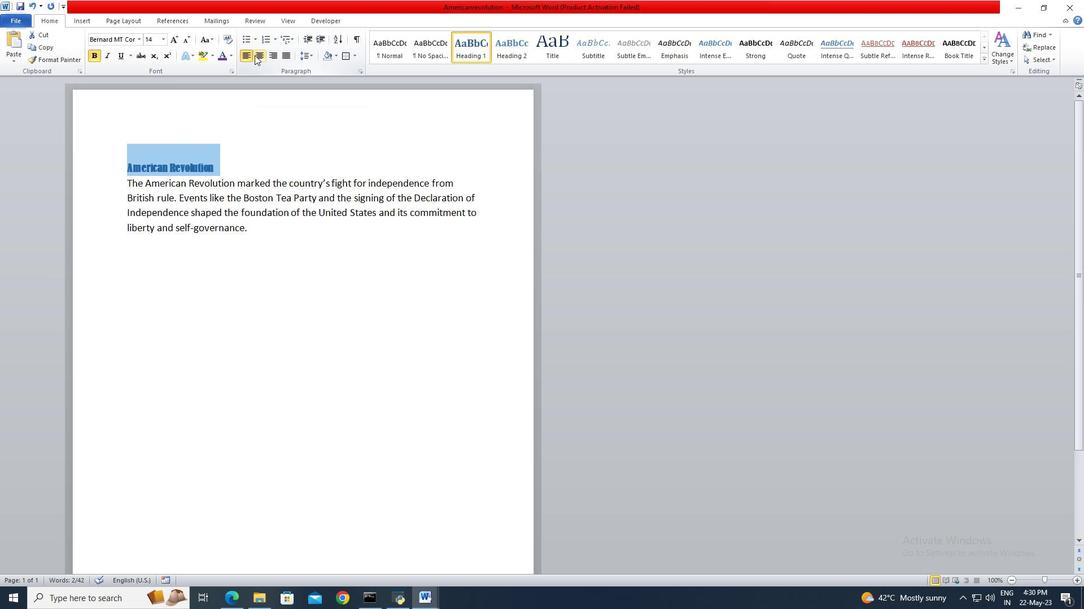
Action: Mouse moved to (301, 229)
Screenshot: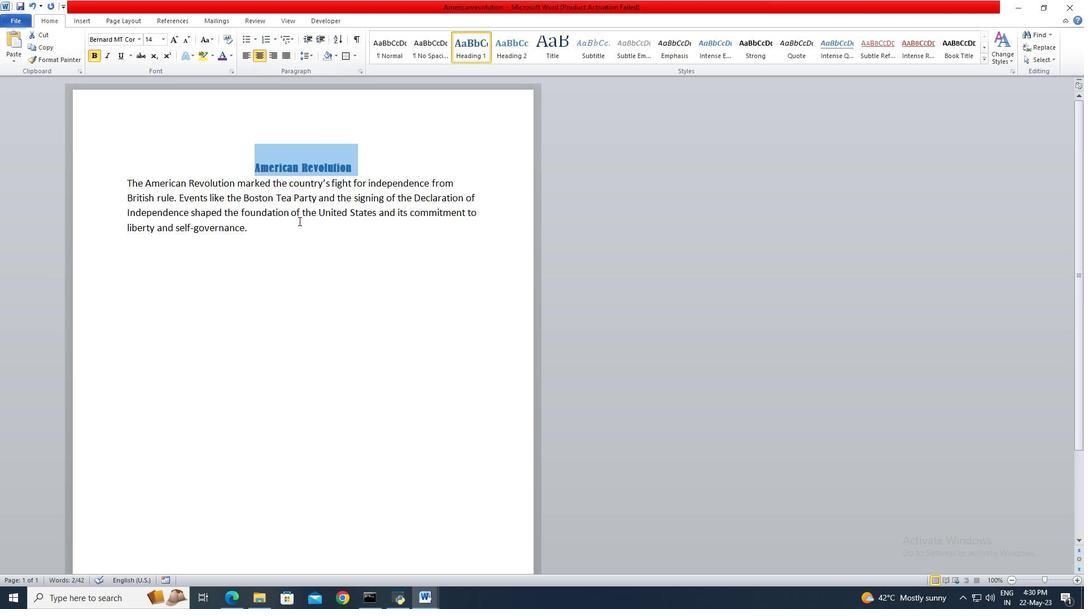 
Action: Mouse pressed left at (301, 229)
Screenshot: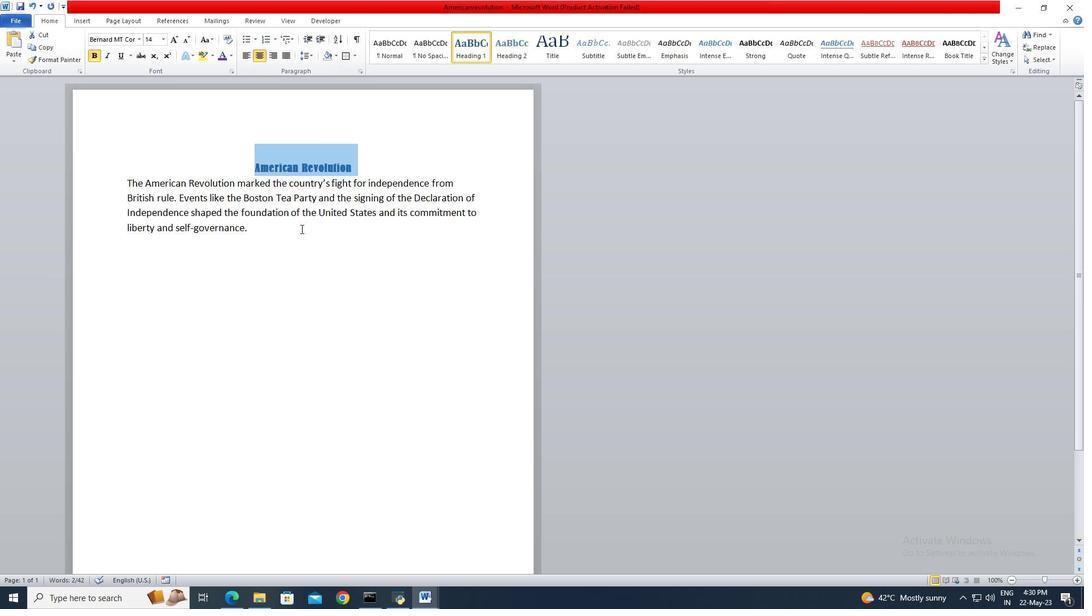 
